 Task: Use the formula "BETA.DIST" in spreadsheet "Project protfolio".
Action: Mouse moved to (645, 104)
Screenshot: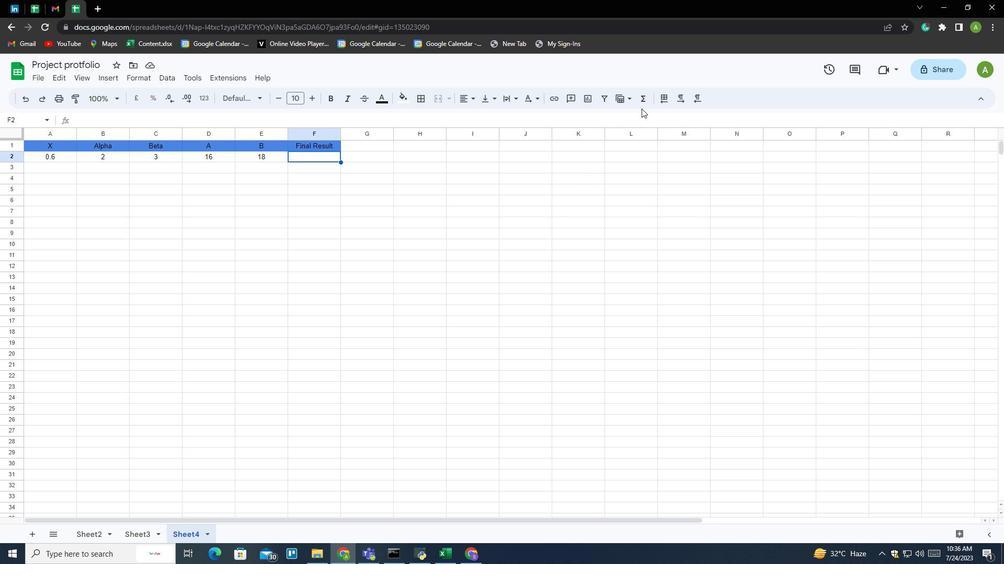 
Action: Mouse pressed left at (645, 104)
Screenshot: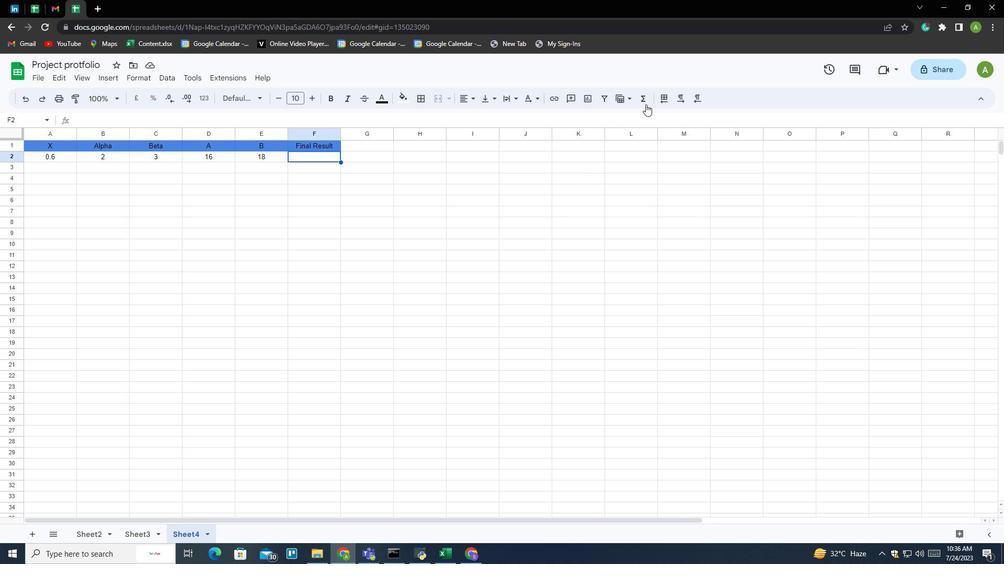
Action: Mouse moved to (664, 209)
Screenshot: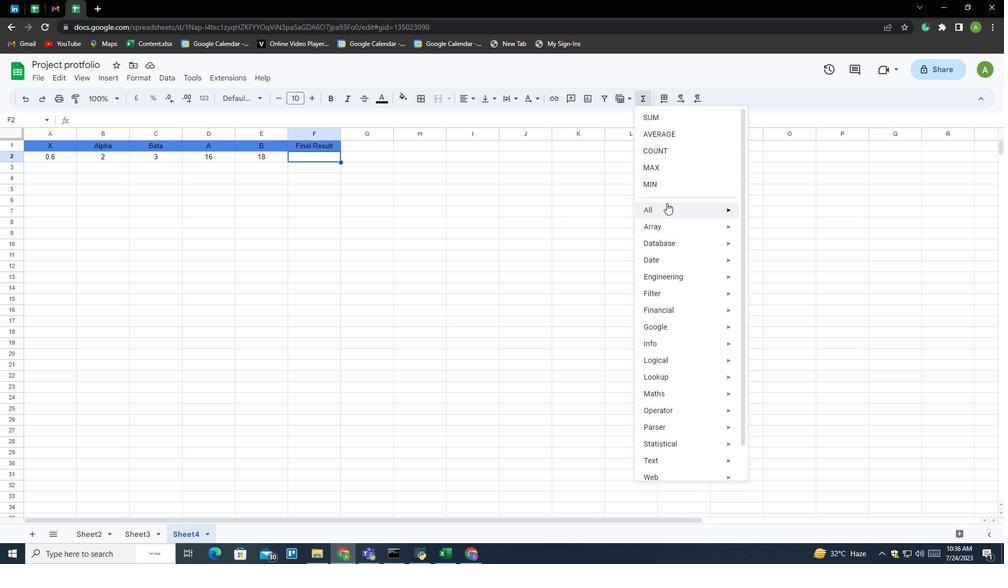 
Action: Mouse pressed left at (664, 209)
Screenshot: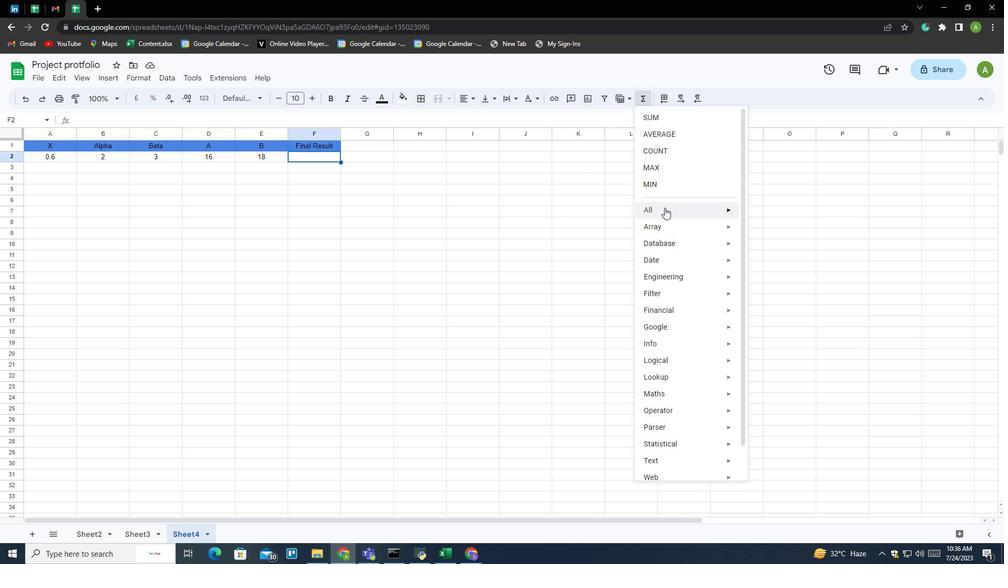 
Action: Mouse moved to (760, 301)
Screenshot: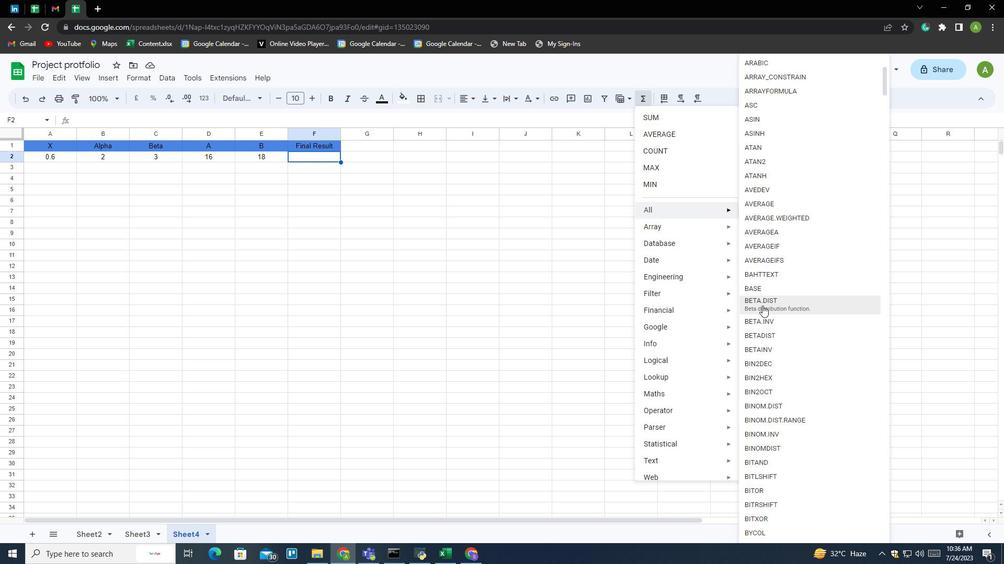 
Action: Mouse pressed left at (760, 301)
Screenshot: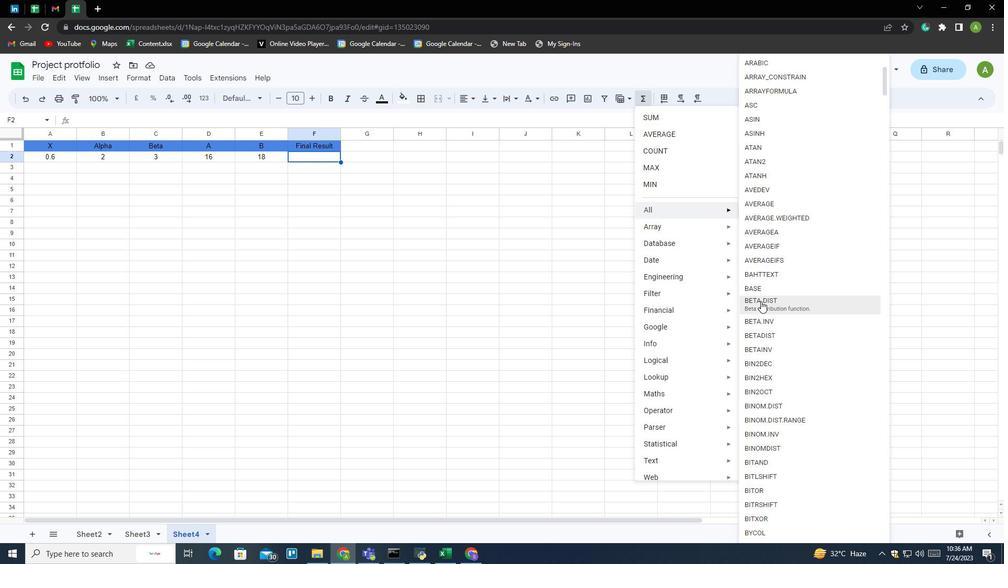 
Action: Mouse moved to (54, 158)
Screenshot: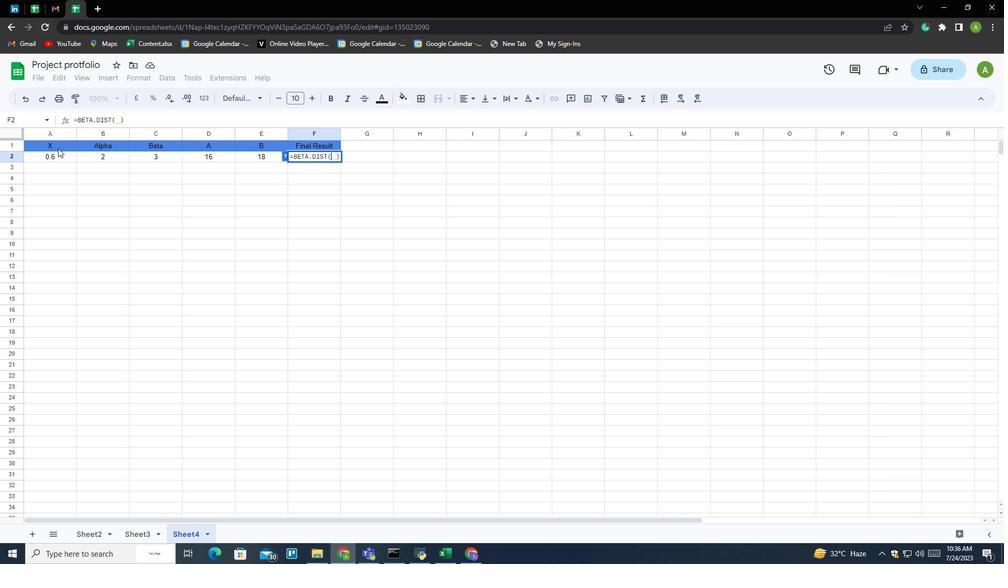 
Action: Mouse pressed left at (54, 158)
Screenshot: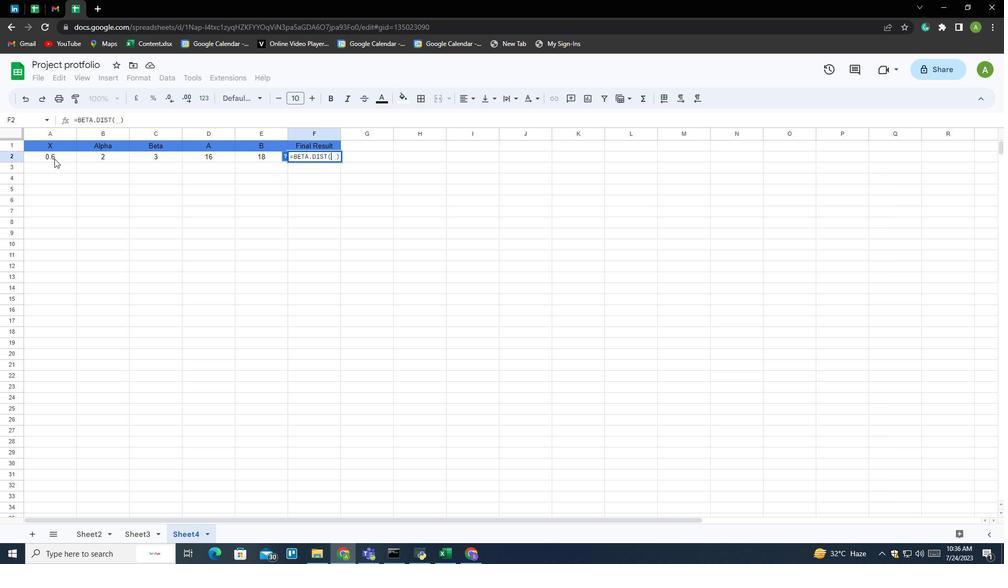 
Action: Mouse moved to (104, 161)
Screenshot: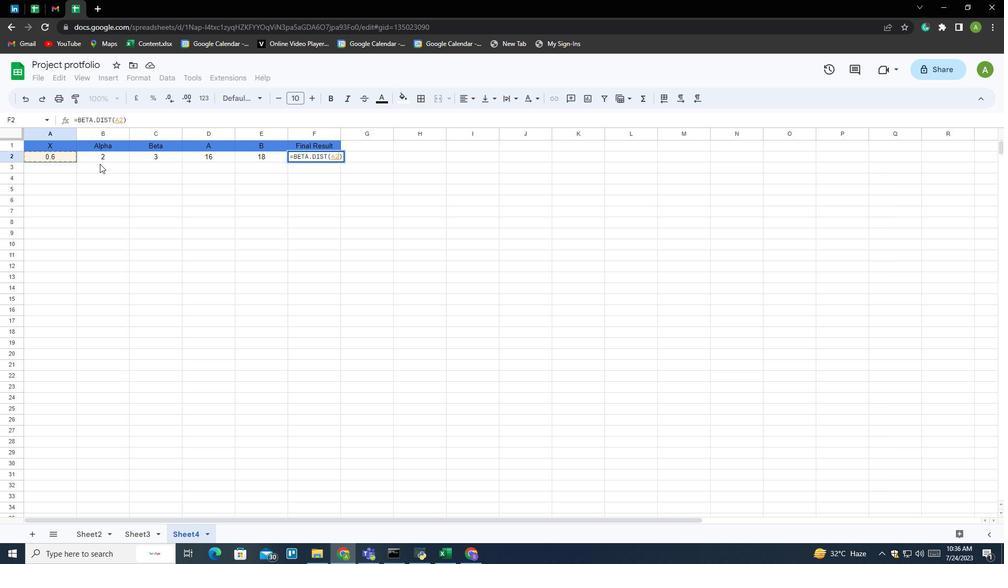 
Action: Mouse pressed left at (104, 161)
Screenshot: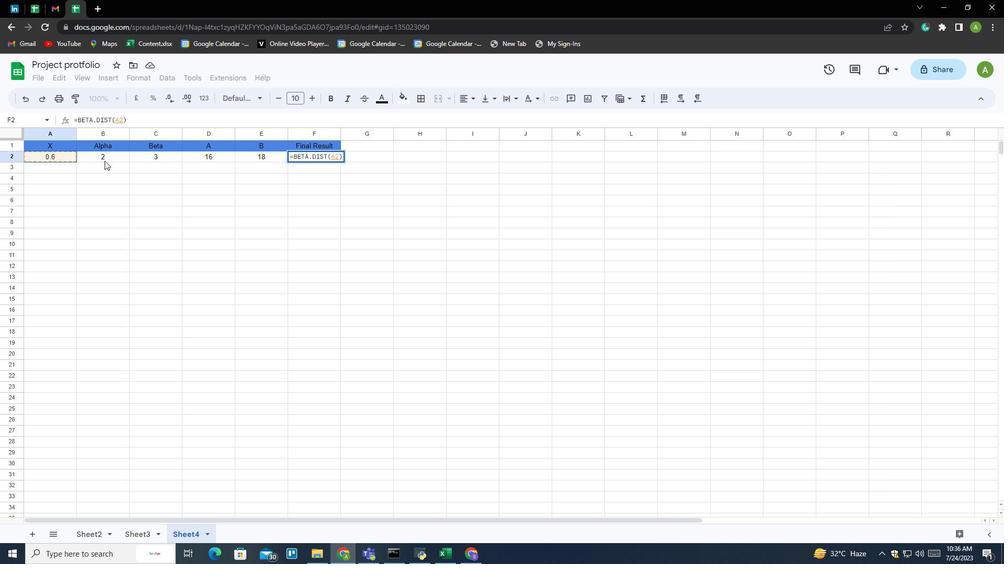 
Action: Mouse moved to (151, 154)
Screenshot: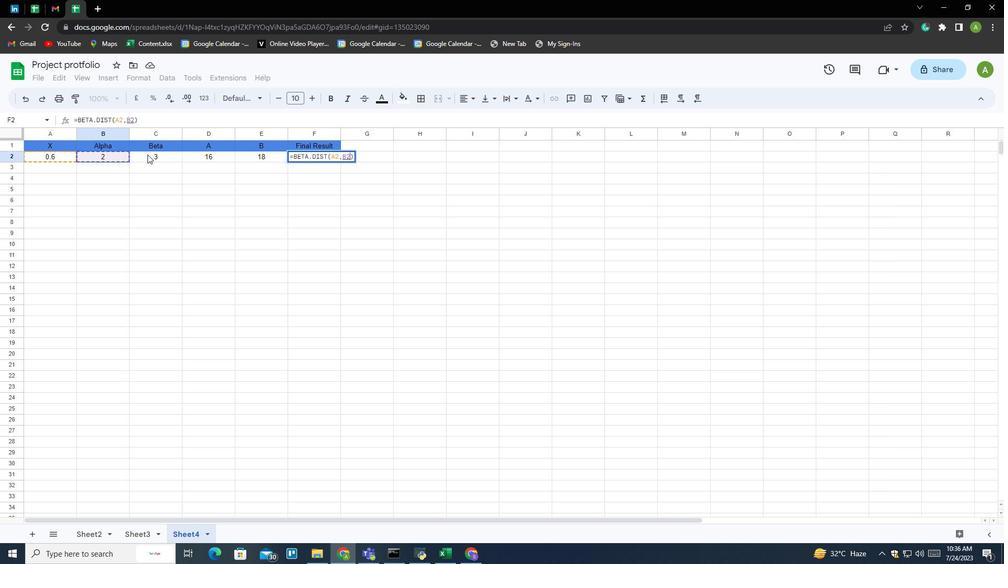 
Action: Mouse pressed left at (151, 154)
Screenshot: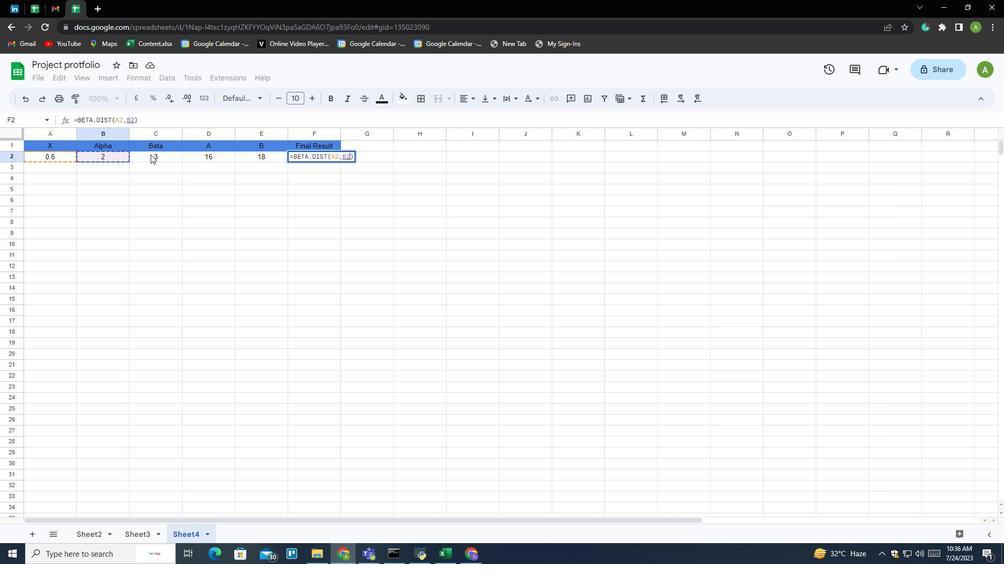 
Action: Key pressed <Key.enter>
Screenshot: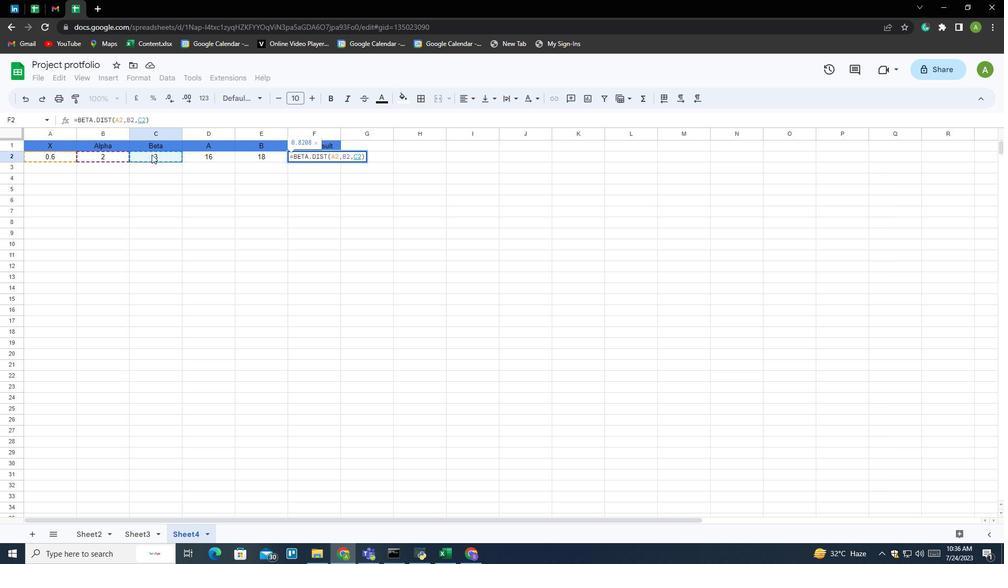 
